 Task: Add two boards with the name "Values" and "Upcoming".
Action: Mouse moved to (410, 92)
Screenshot: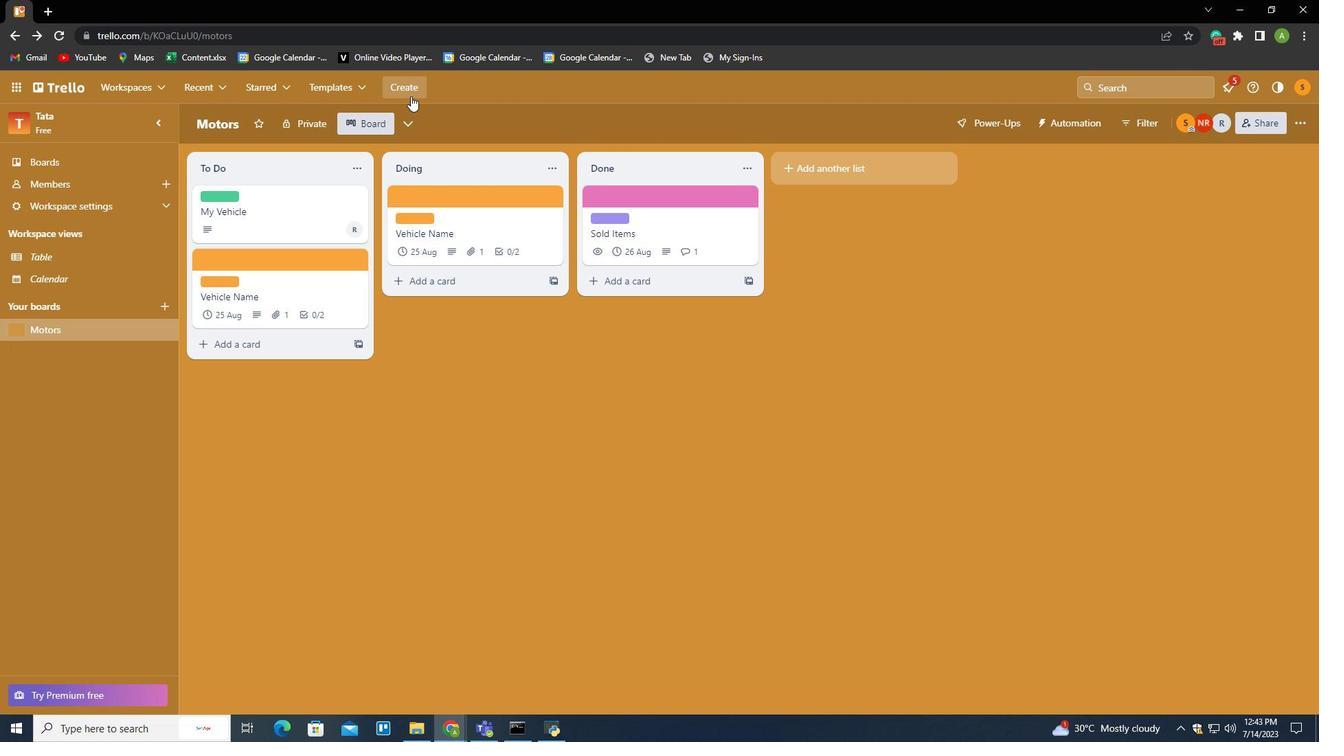 
Action: Mouse pressed left at (410, 92)
Screenshot: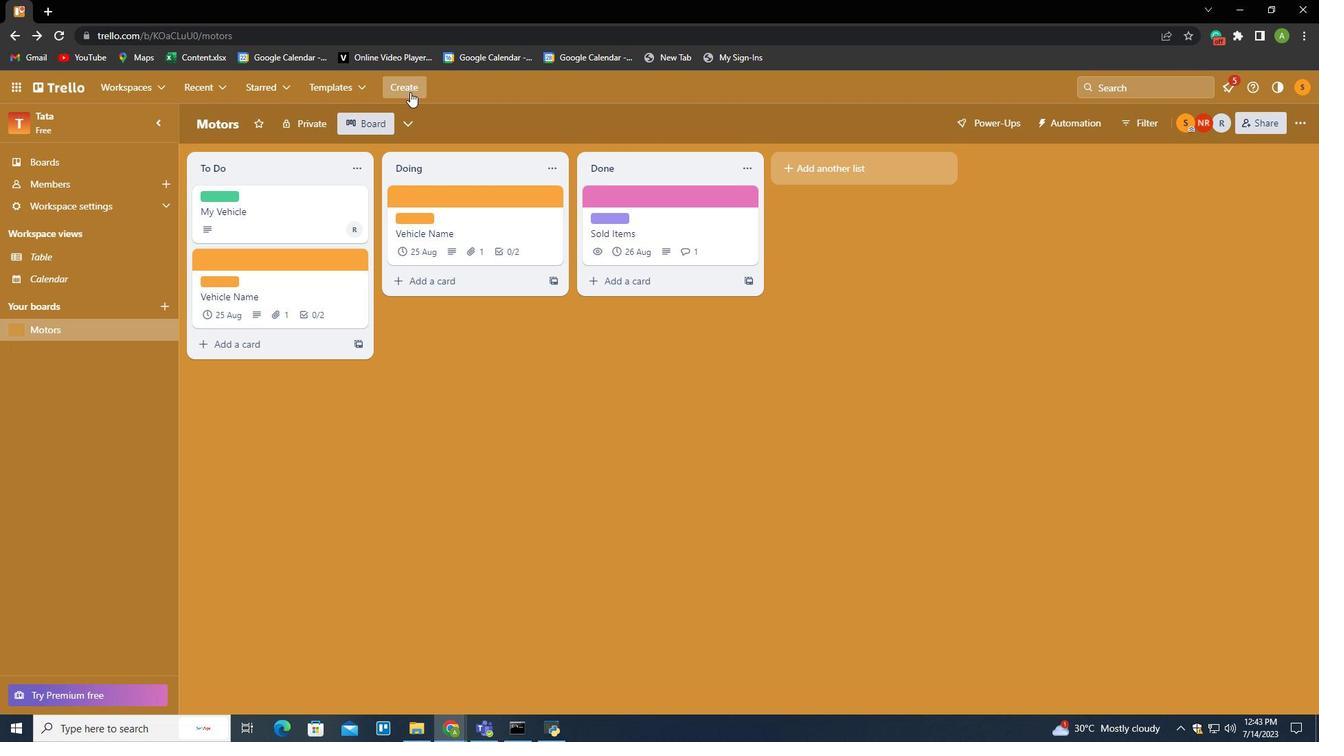 
Action: Mouse moved to (423, 133)
Screenshot: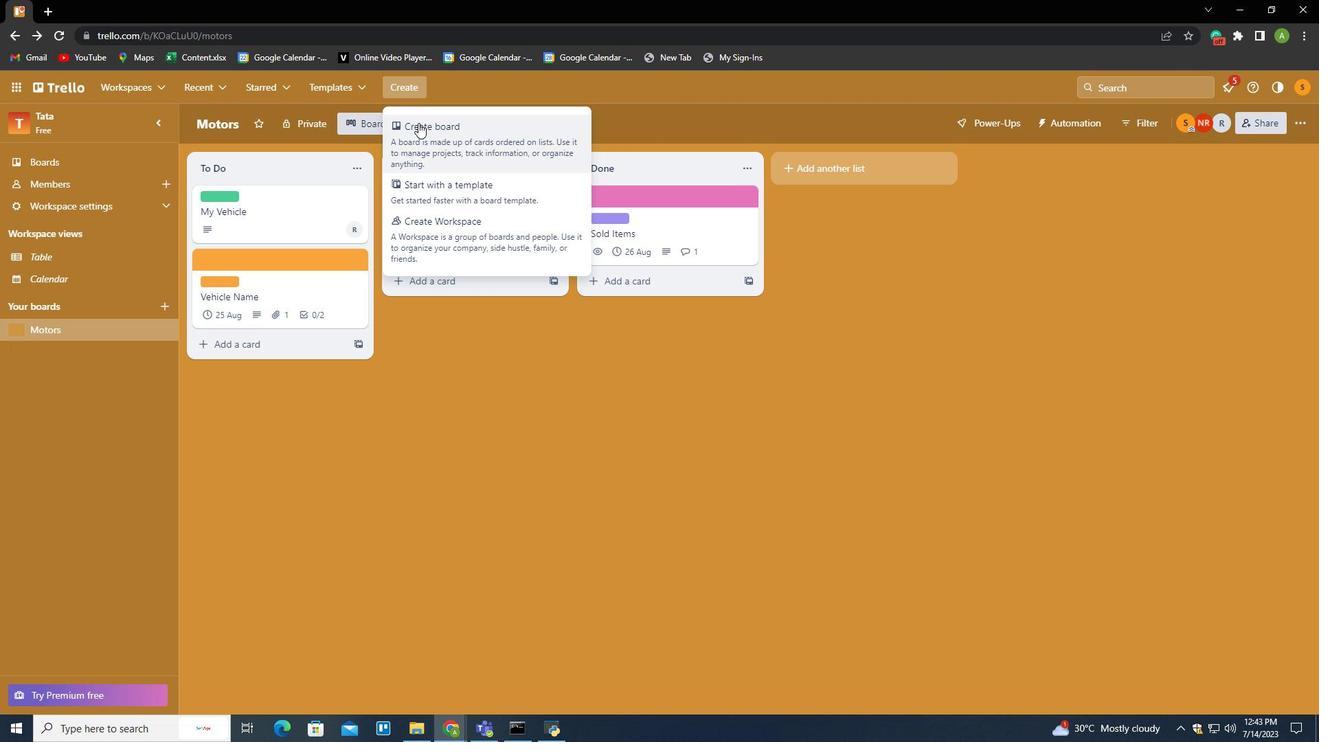 
Action: Mouse pressed left at (423, 133)
Screenshot: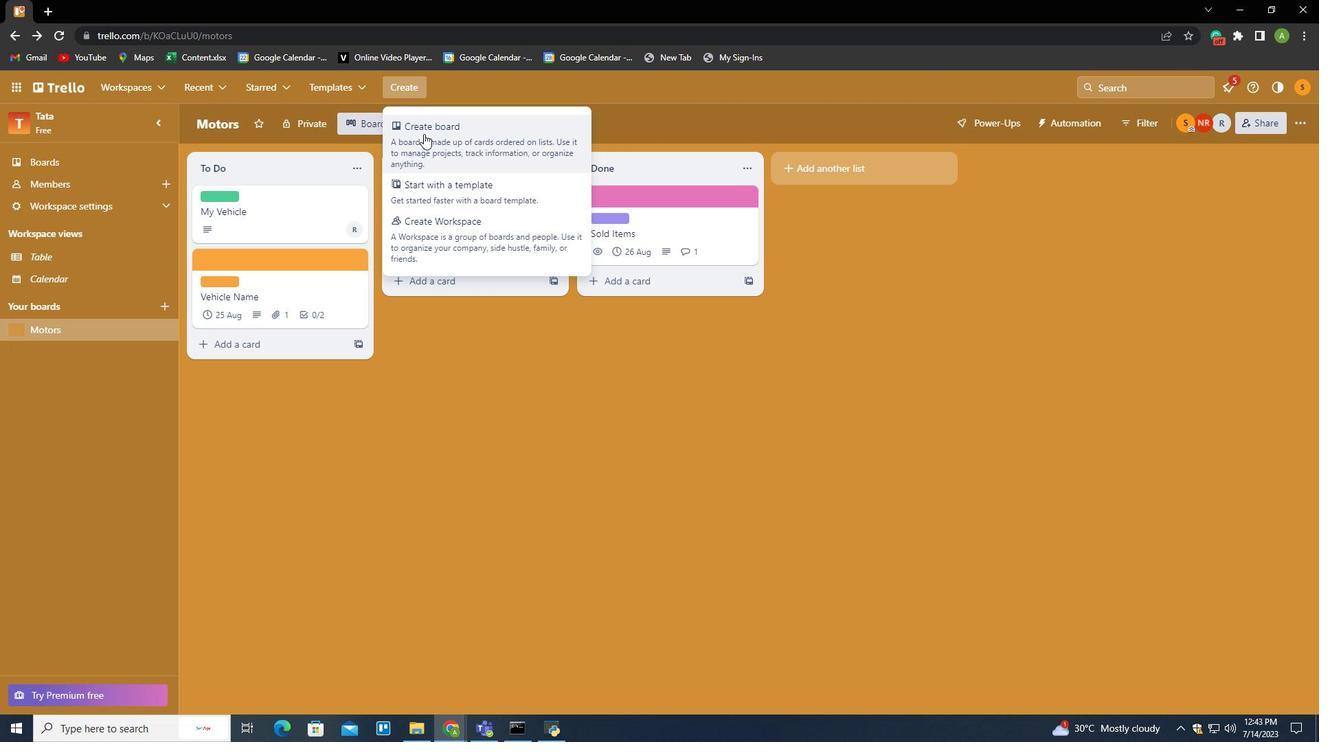 
Action: Mouse moved to (441, 338)
Screenshot: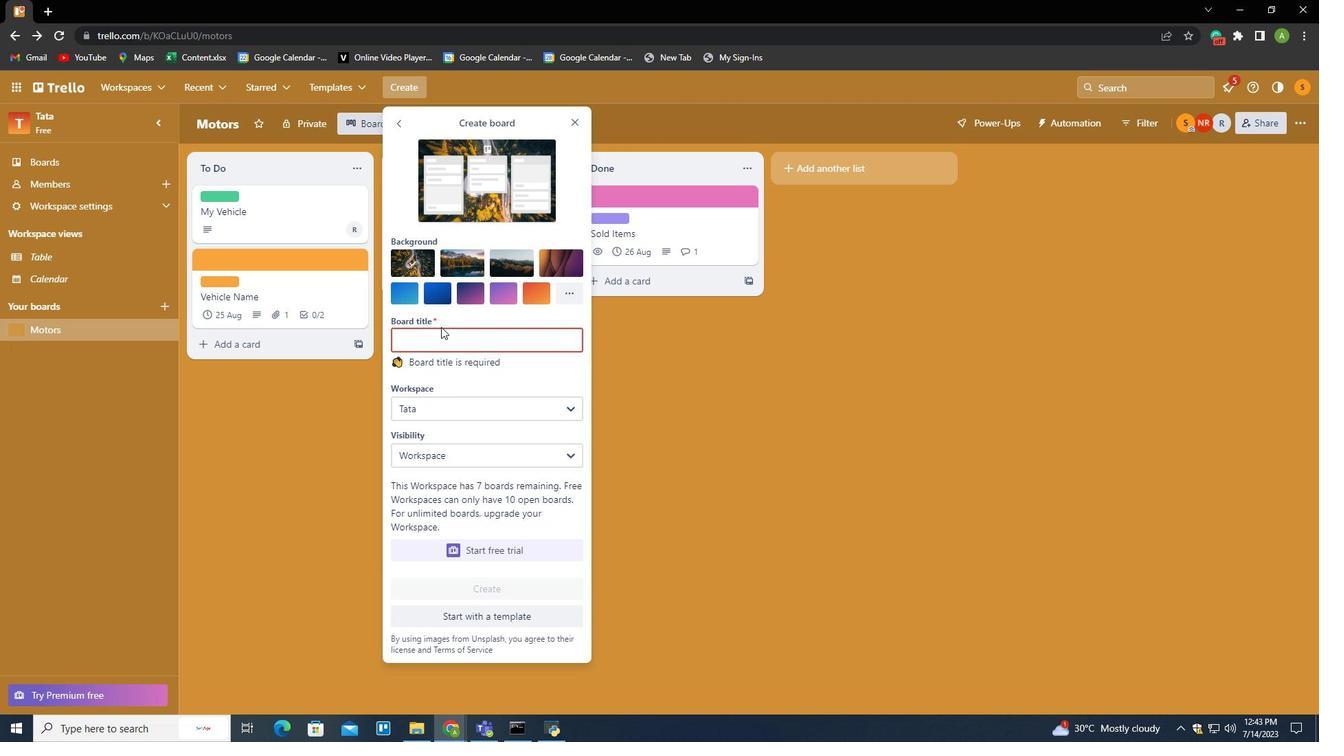 
Action: Mouse pressed left at (441, 338)
Screenshot: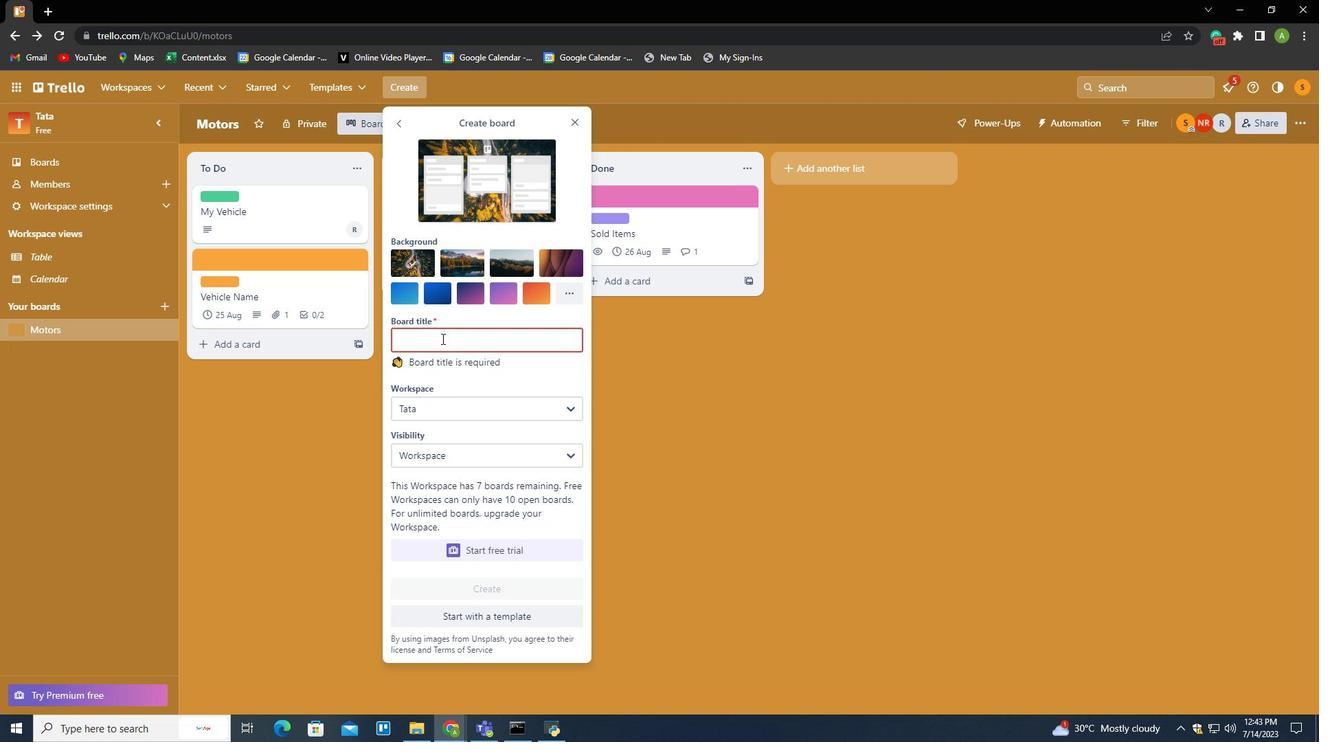 
Action: Key pressed <Key.shift>Vaky<Key.backspace><Key.backspace>lues<Key.enter>
Screenshot: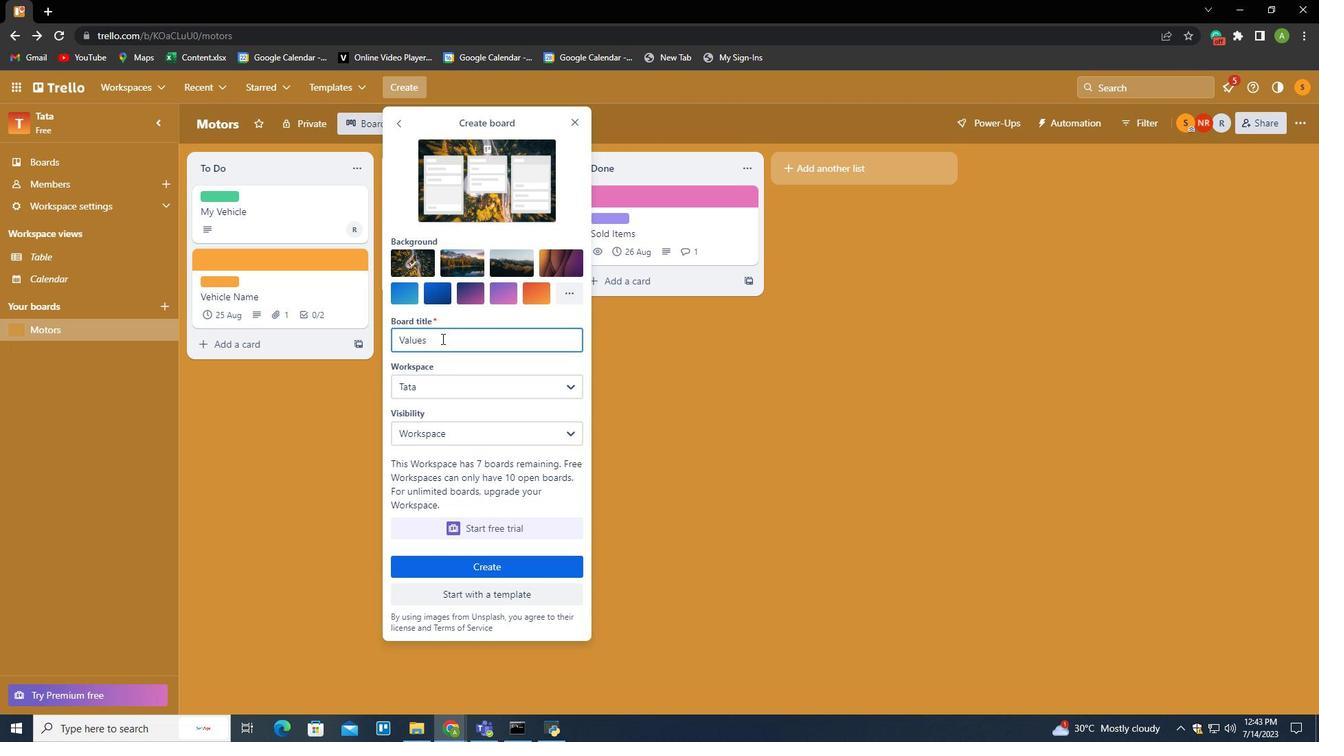 
Action: Mouse moved to (405, 85)
Screenshot: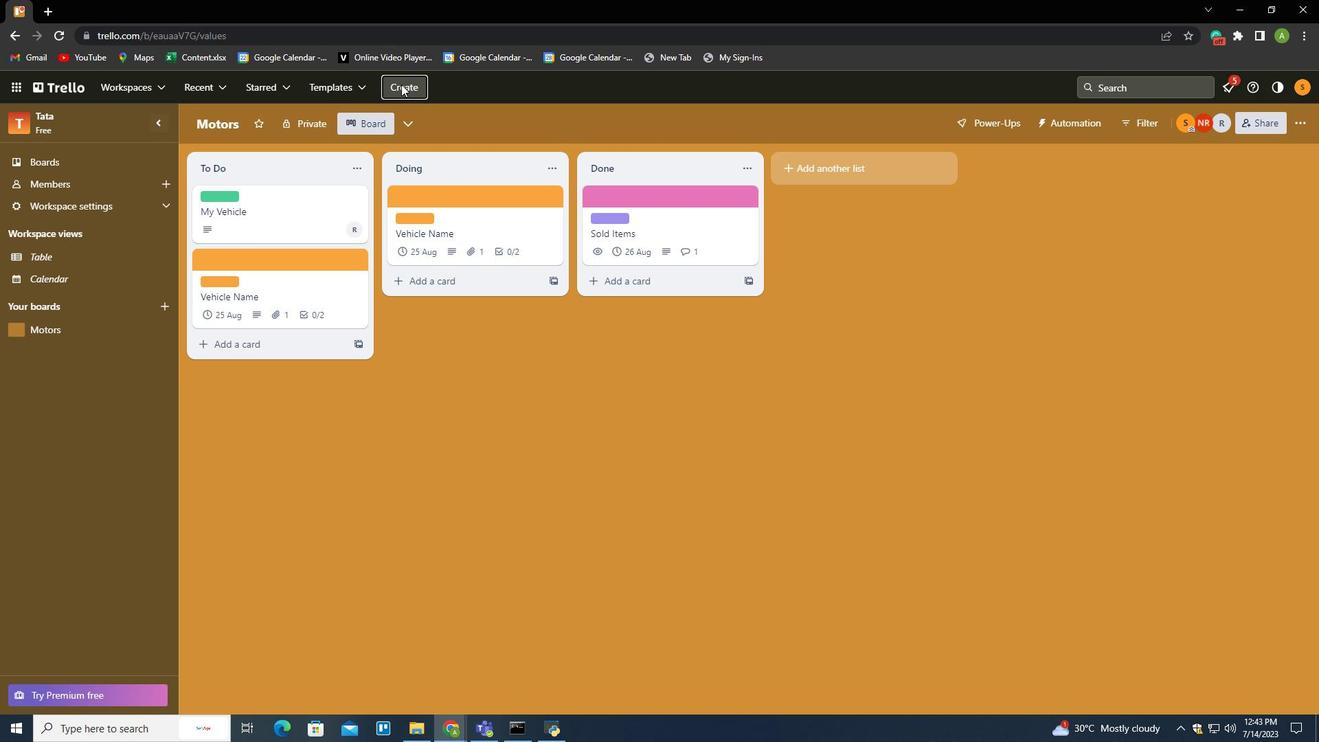 
Action: Mouse pressed left at (405, 85)
Screenshot: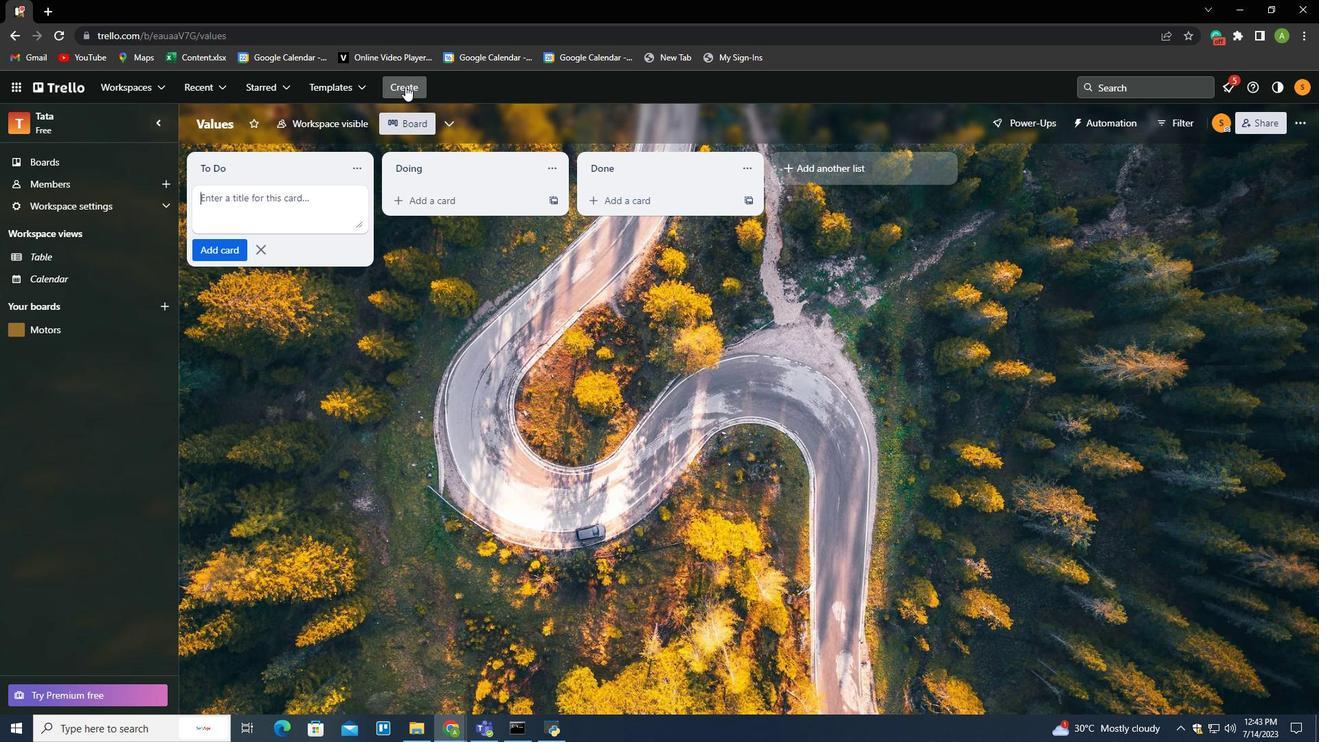 
Action: Mouse moved to (416, 131)
Screenshot: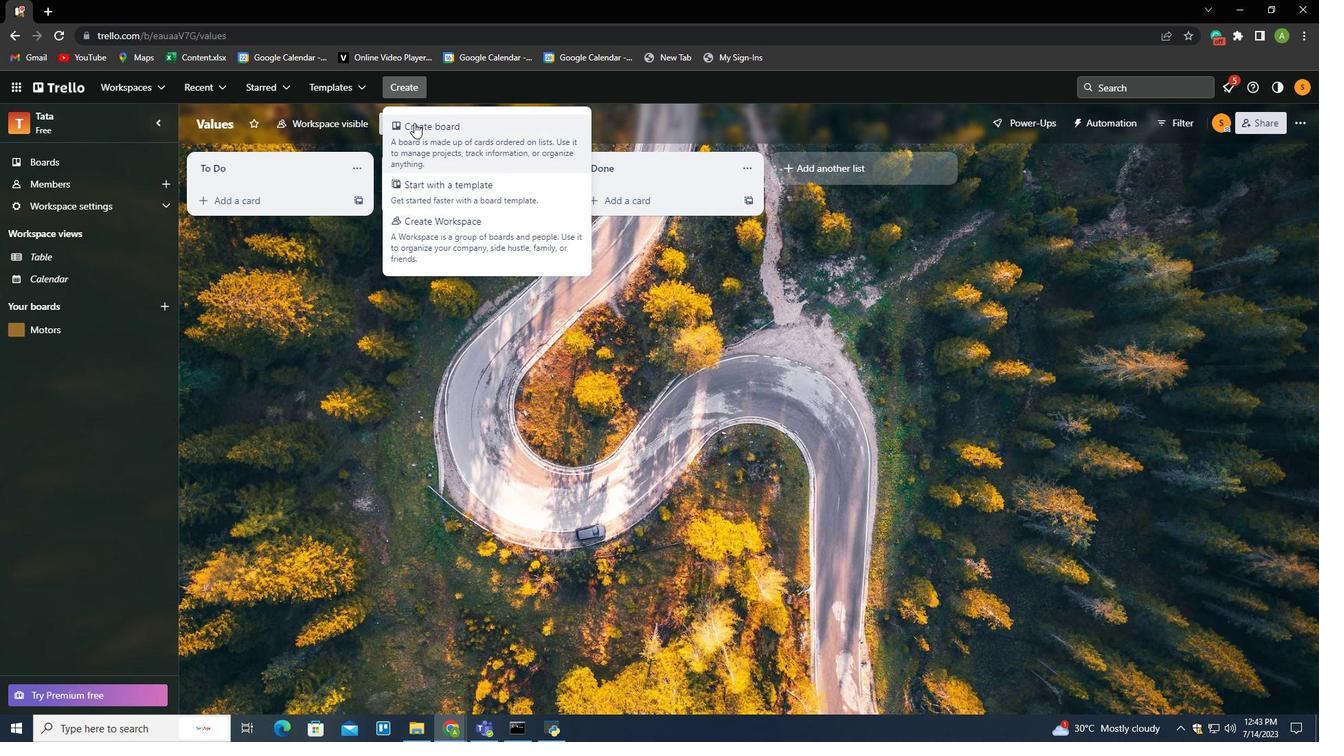 
Action: Mouse pressed left at (416, 131)
Screenshot: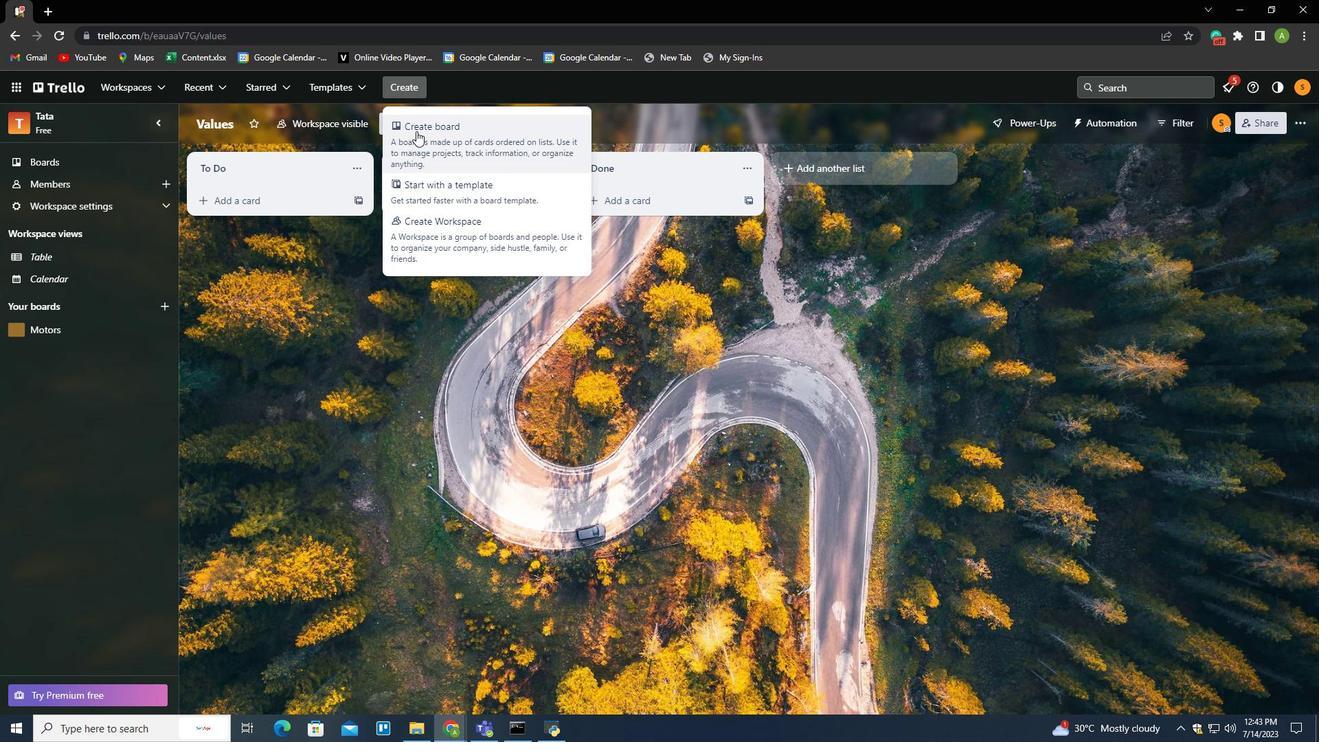 
Action: Mouse moved to (452, 345)
Screenshot: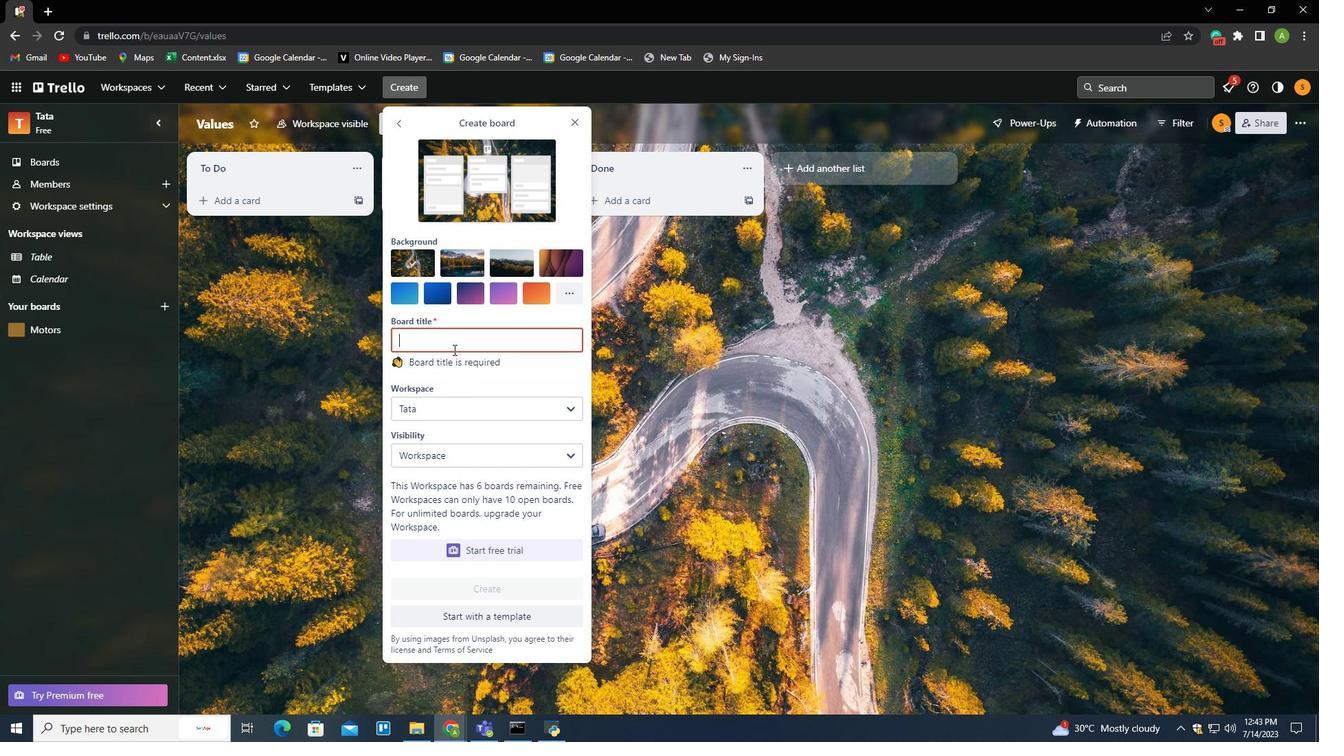 
Action: Mouse pressed left at (452, 345)
Screenshot: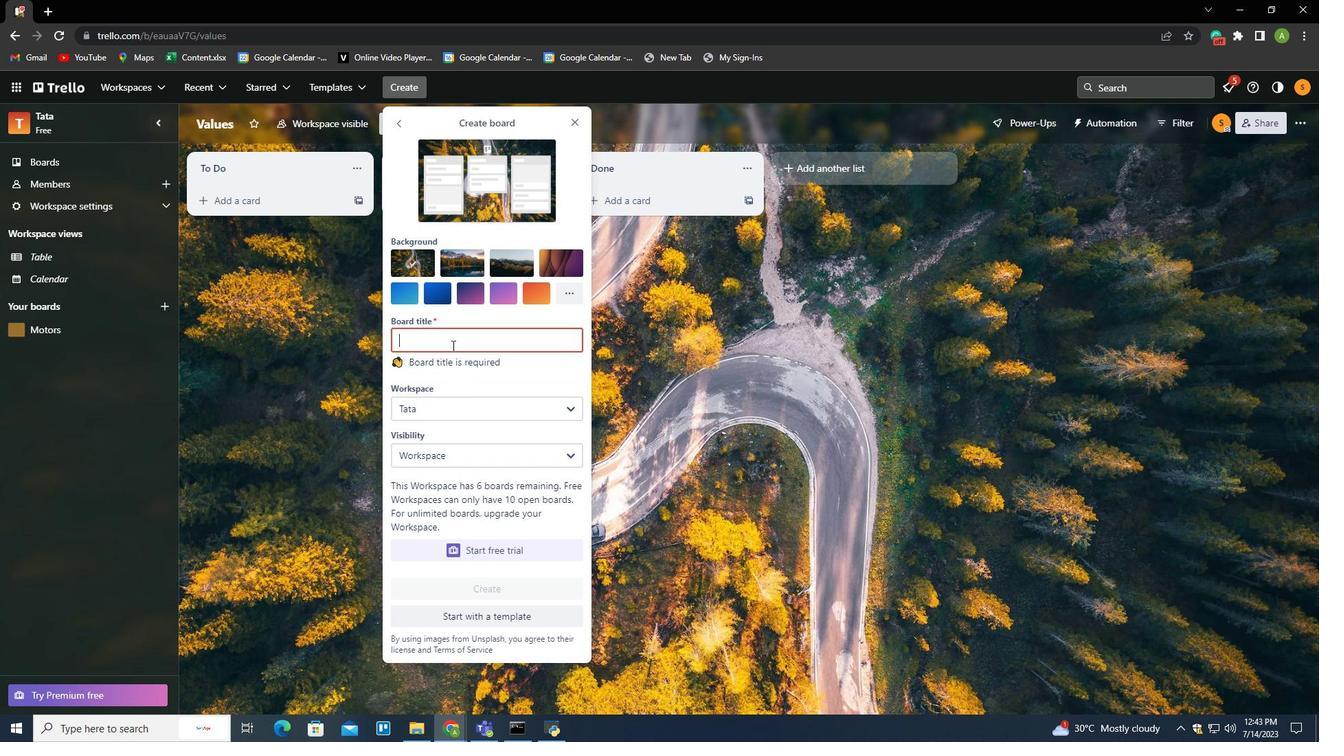 
Action: Key pressed <Key.shift><Key.shift><Key.shift><Key.shift><Key.shift><Key.shift><Key.shift><Key.shift><Key.shift><Key.shift><Key.shift><Key.shift><Key.shift><Key.shift><Key.shift><Key.shift><Key.shift><Key.shift><Key.shift><Key.shift><Key.shift><Key.shift><Key.shift><Key.shift><Key.shift><Key.shift><Key.shift><Key.shift>Upcoming<Key.enter>
Screenshot: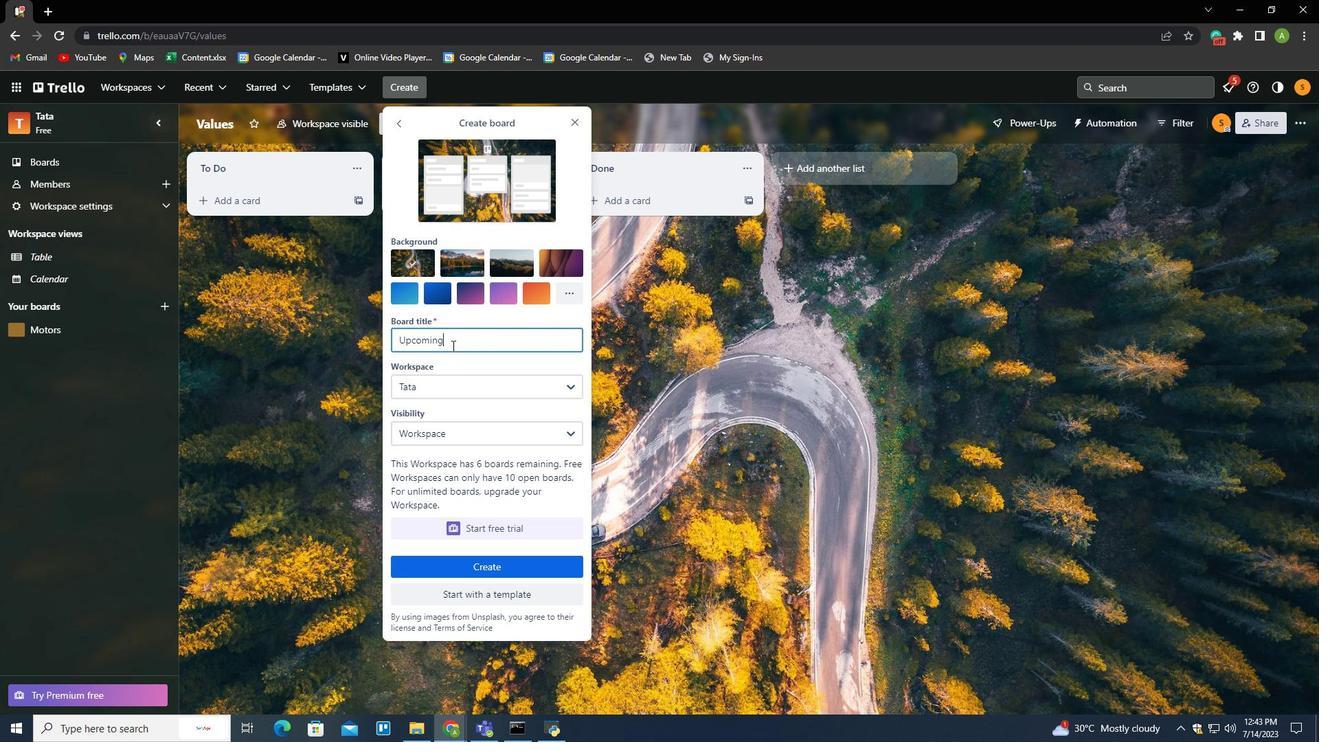 
Action: Mouse moved to (598, 395)
Screenshot: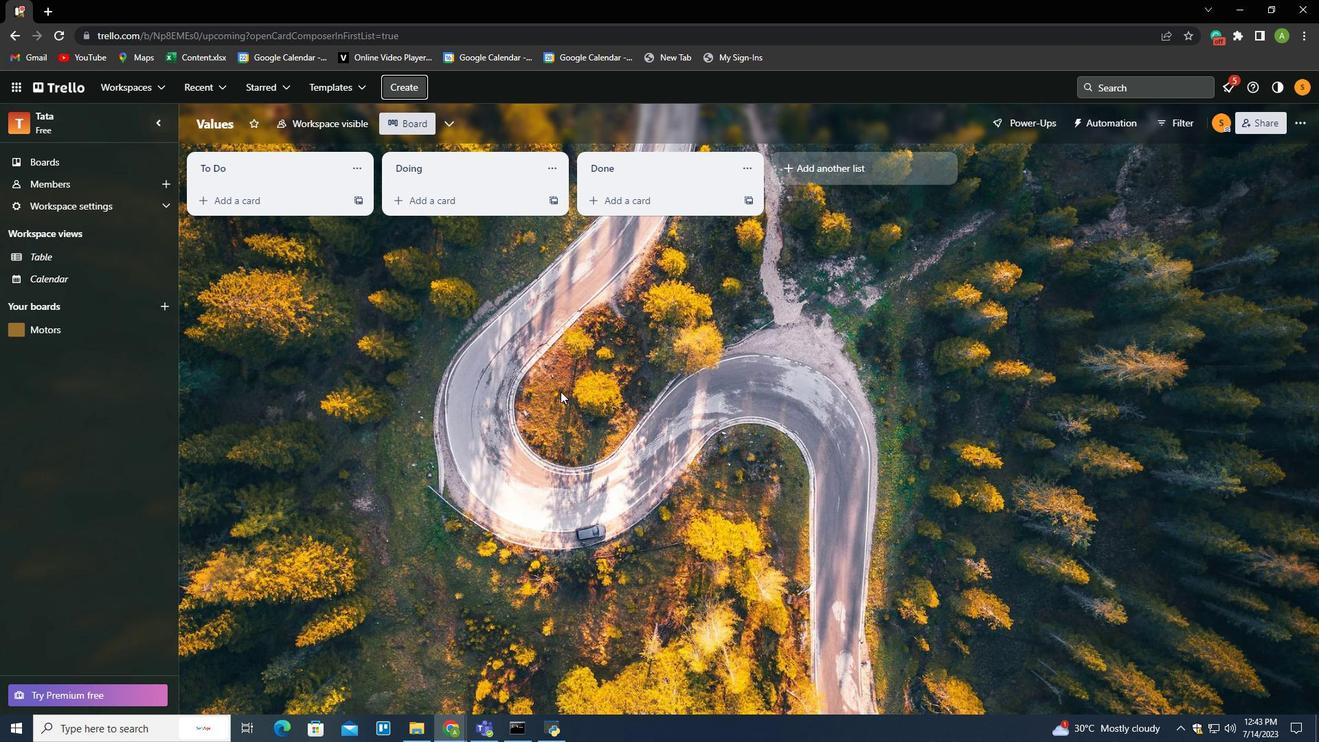 
